 Task: Unfollow the page of Samsung Electronics
Action: Mouse moved to (400, 419)
Screenshot: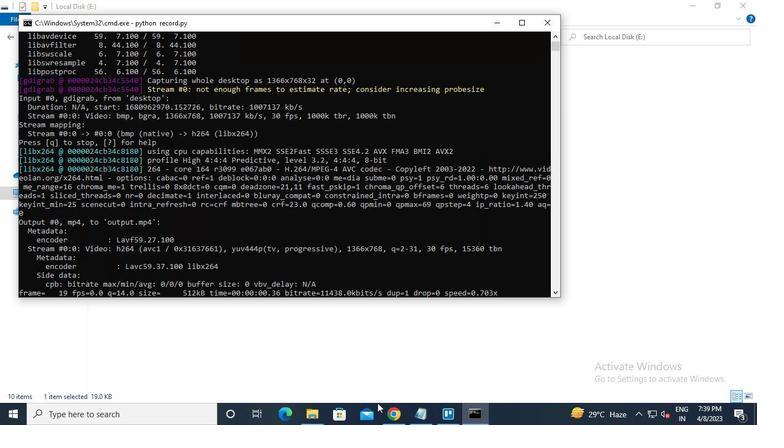 
Action: Mouse pressed left at (400, 419)
Screenshot: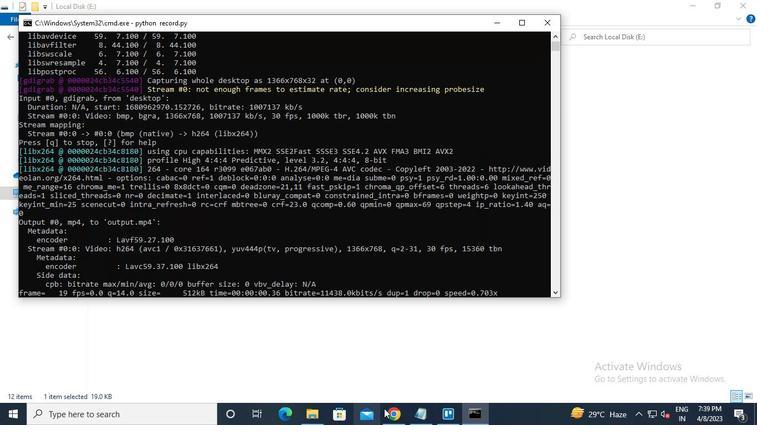 
Action: Mouse moved to (180, 71)
Screenshot: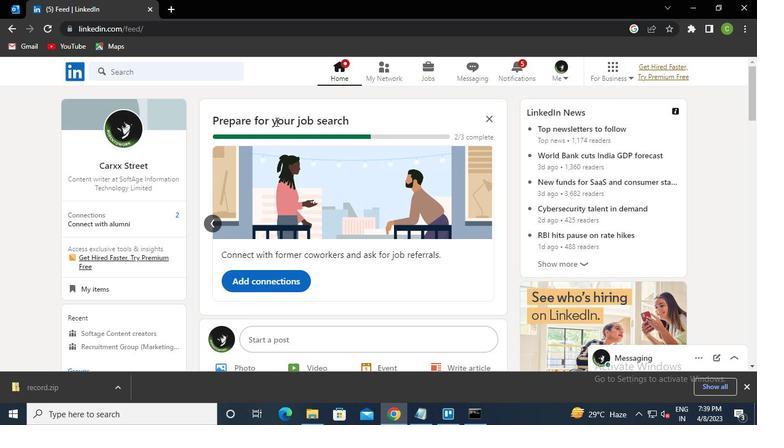 
Action: Mouse pressed left at (180, 71)
Screenshot: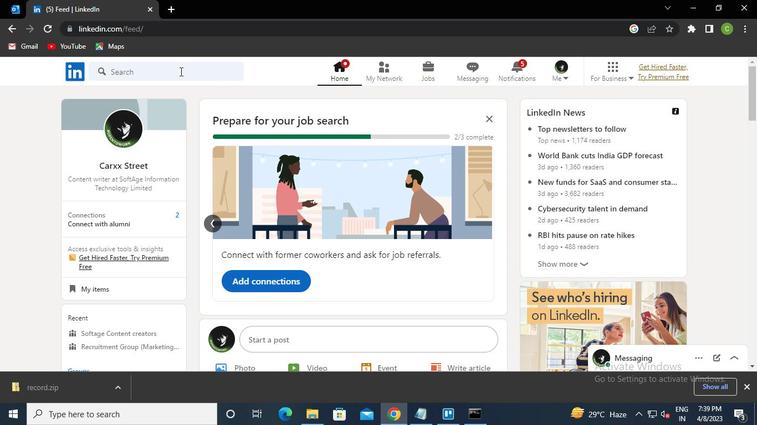 
Action: Keyboard s
Screenshot: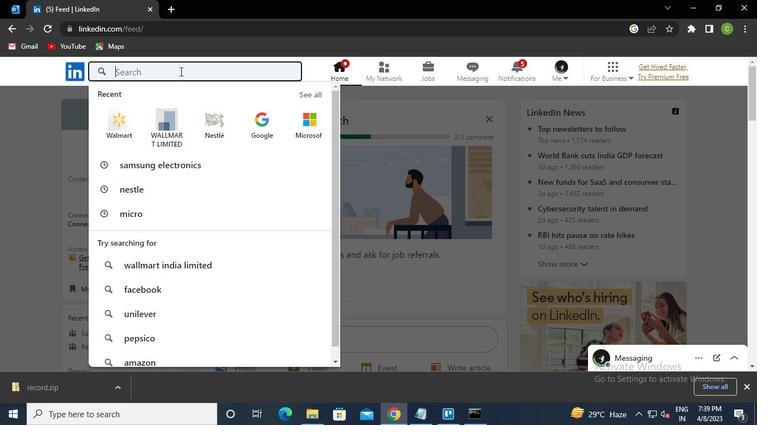 
Action: Keyboard a
Screenshot: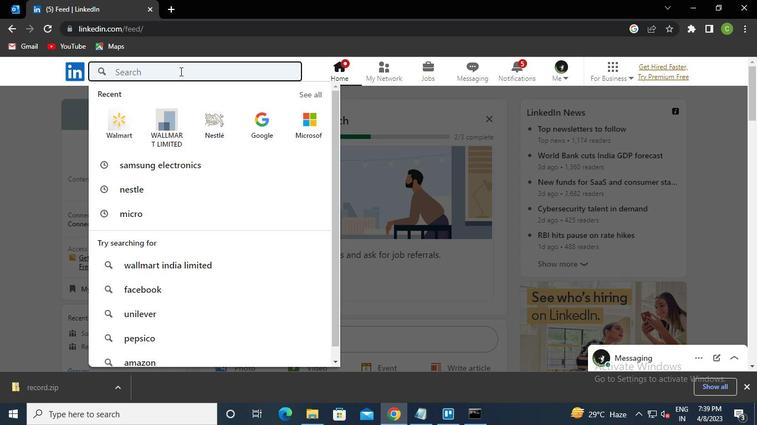 
Action: Keyboard m
Screenshot: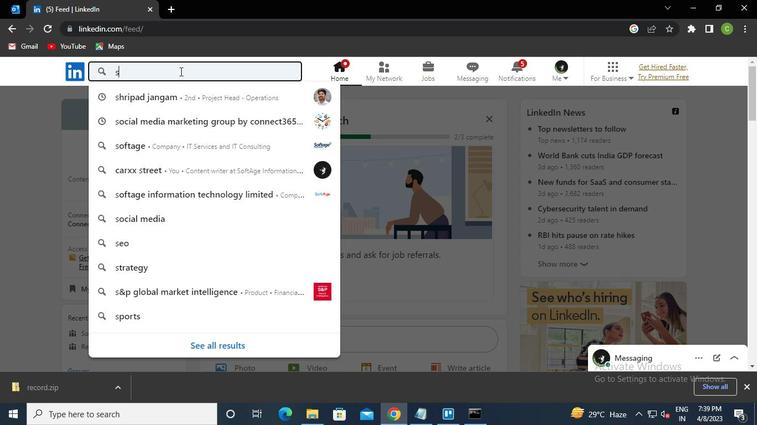 
Action: Keyboard Key.down
Screenshot: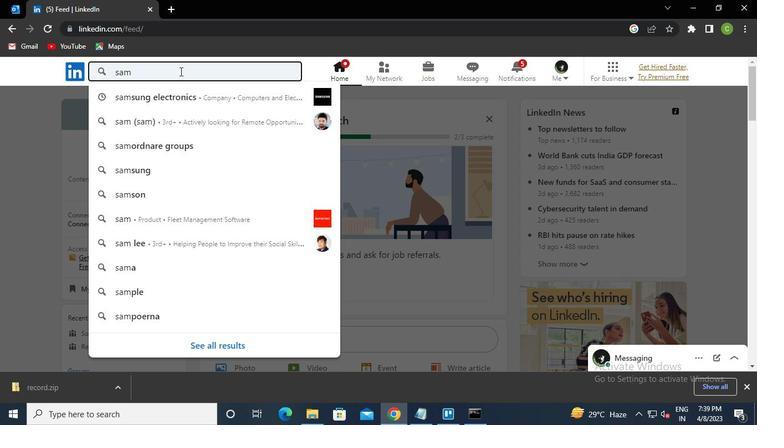 
Action: Keyboard Key.enter
Screenshot: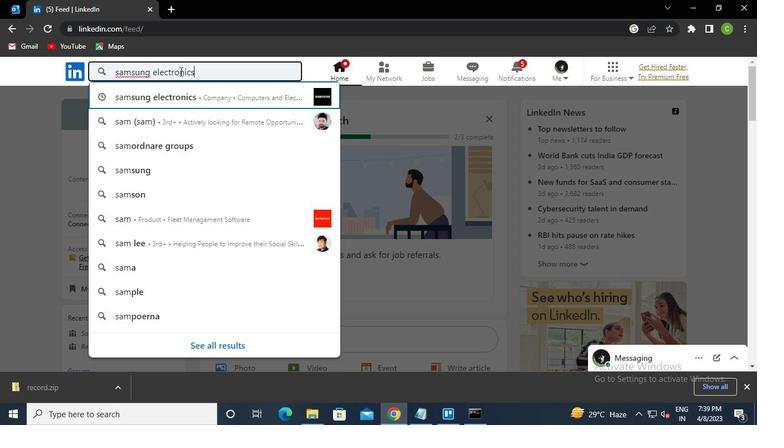 
Action: Mouse moved to (300, 210)
Screenshot: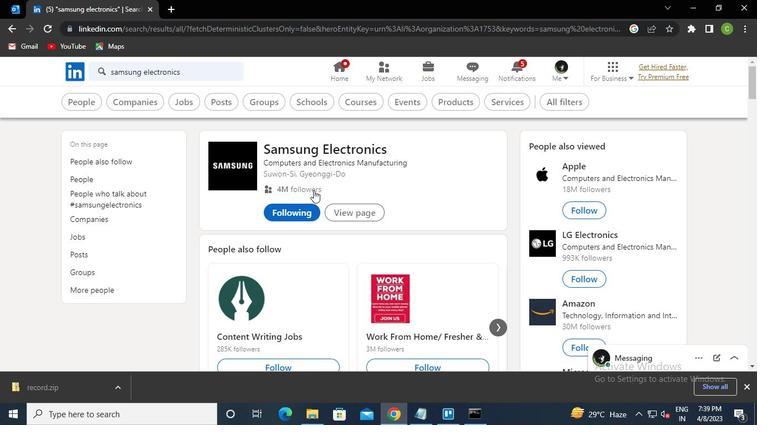 
Action: Mouse pressed left at (300, 210)
Screenshot: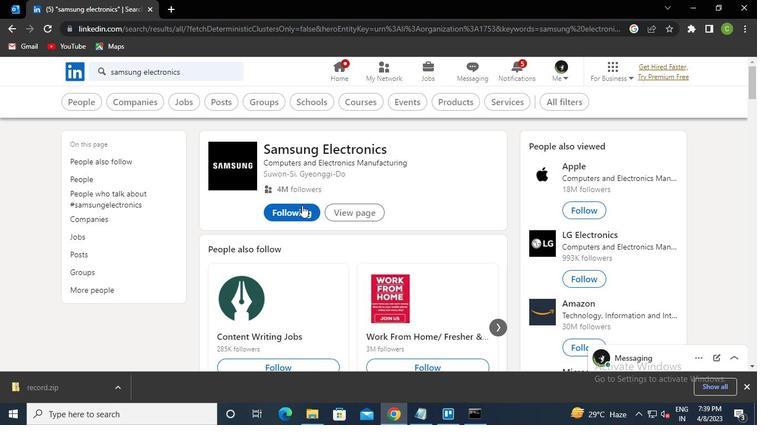
Action: Mouse moved to (445, 358)
Screenshot: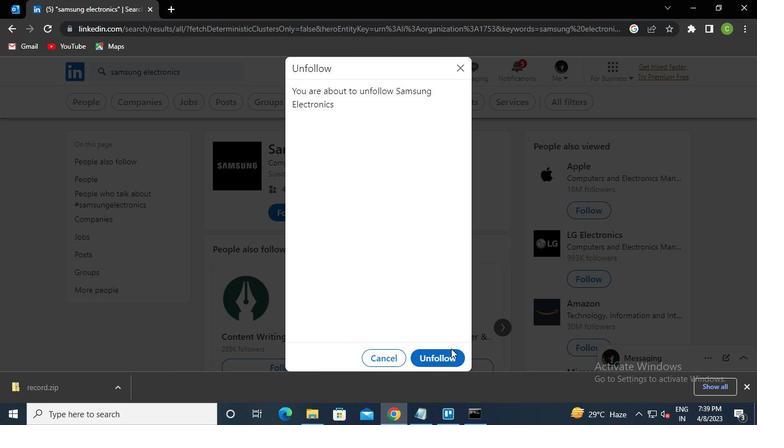 
Action: Mouse pressed left at (445, 358)
Screenshot: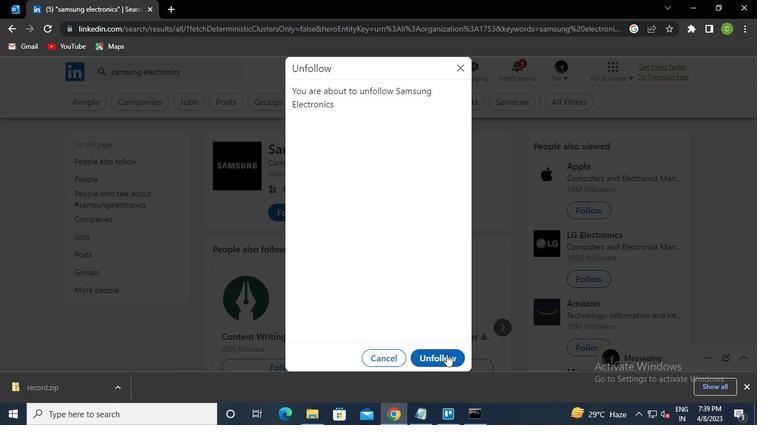 
Action: Mouse moved to (474, 415)
Screenshot: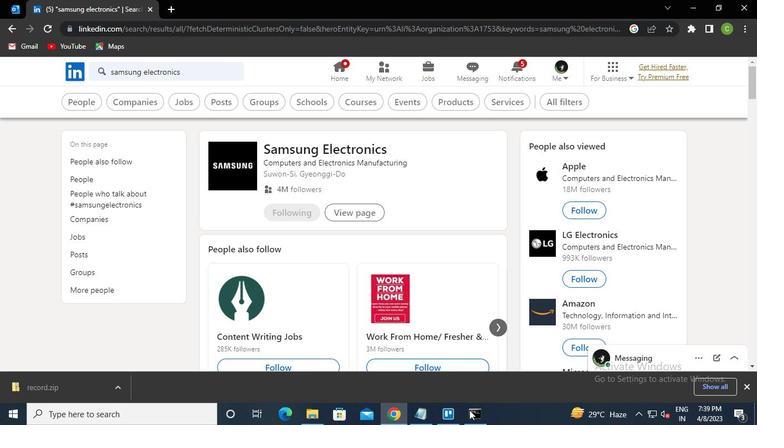 
Action: Mouse pressed left at (474, 415)
Screenshot: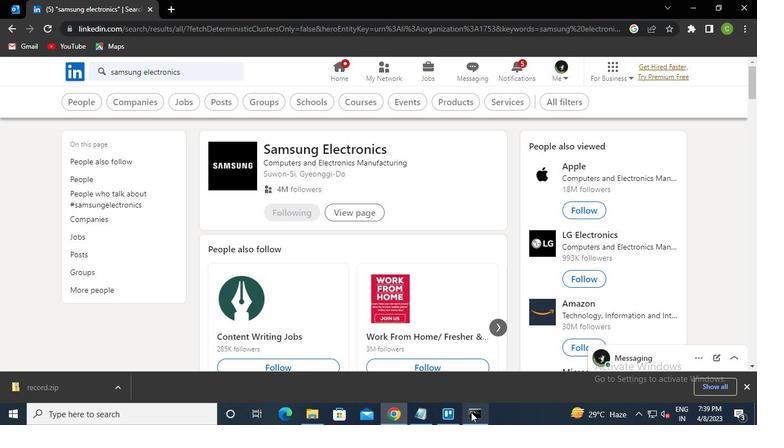 
Action: Mouse moved to (544, 19)
Screenshot: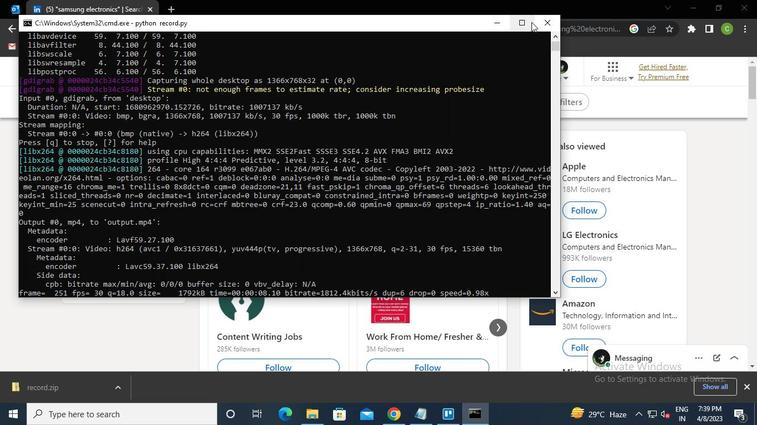 
Action: Mouse pressed left at (544, 19)
Screenshot: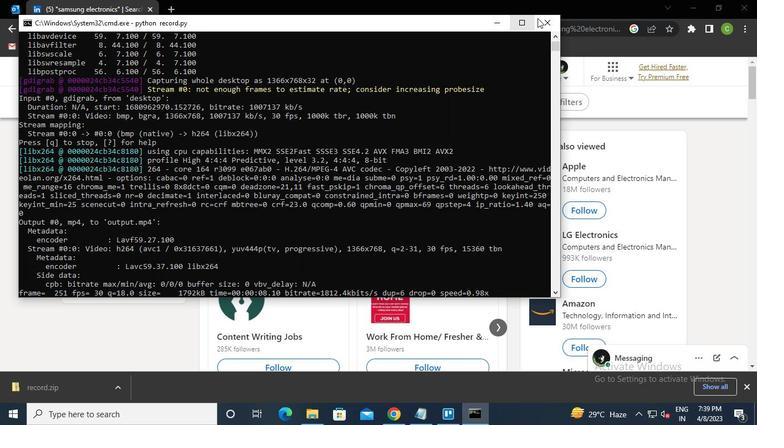 
Action: Mouse moved to (539, 37)
Screenshot: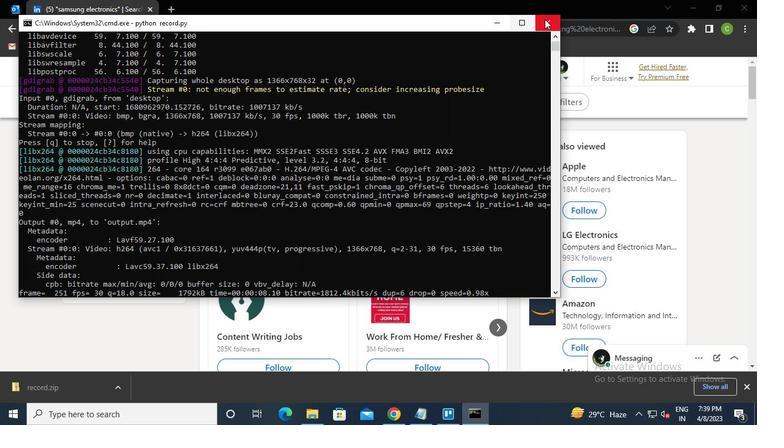 
